 Task: In project updates Turn off in-app notifications.
Action: Mouse moved to (807, 71)
Screenshot: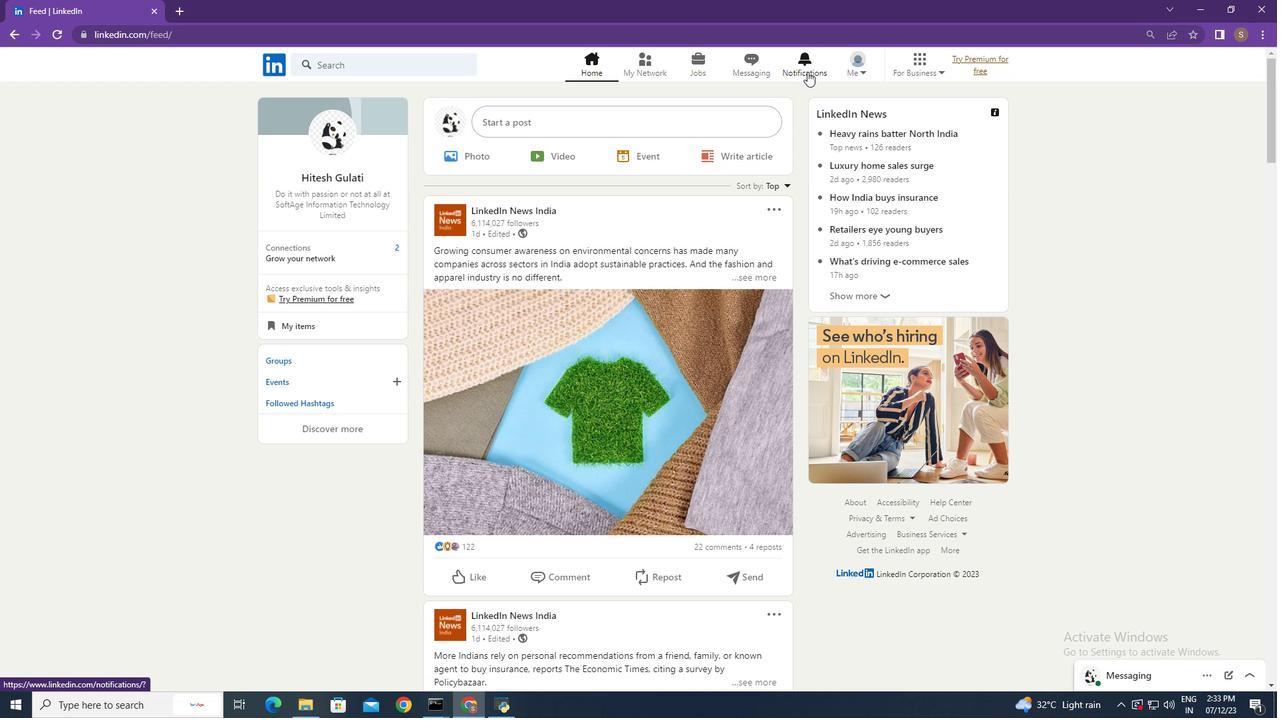 
Action: Mouse pressed left at (807, 71)
Screenshot: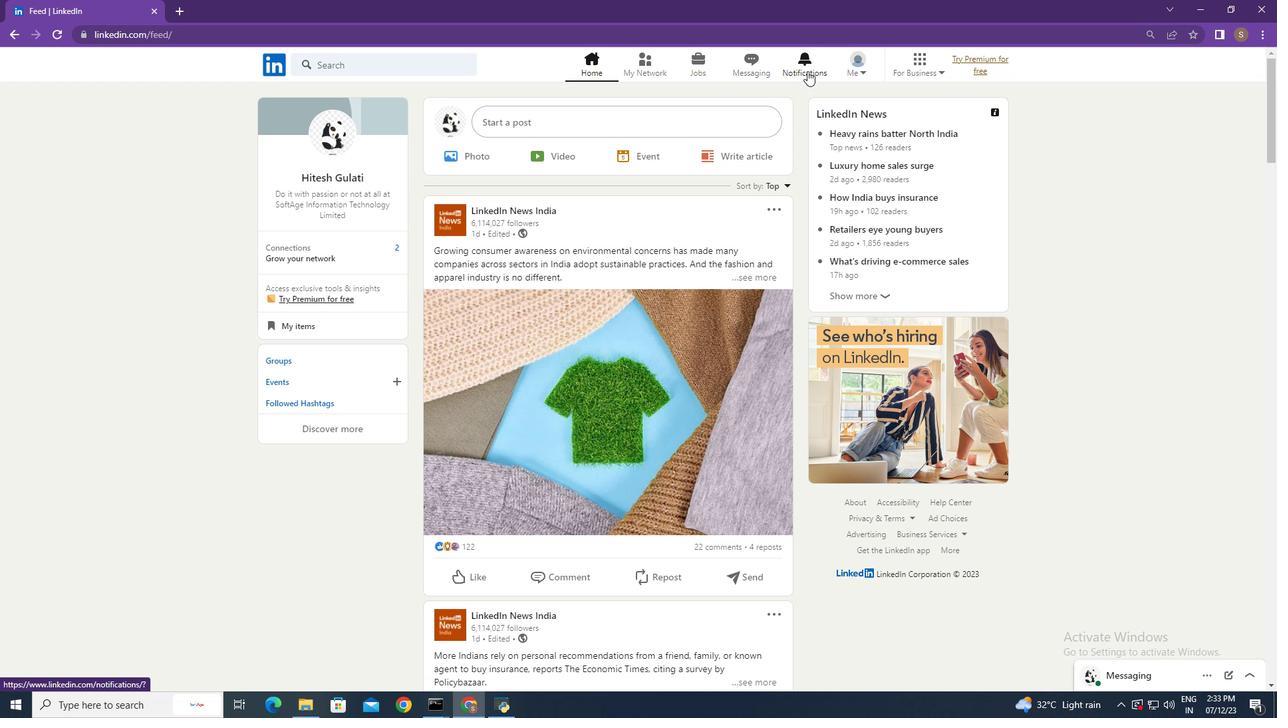 
Action: Mouse moved to (276, 151)
Screenshot: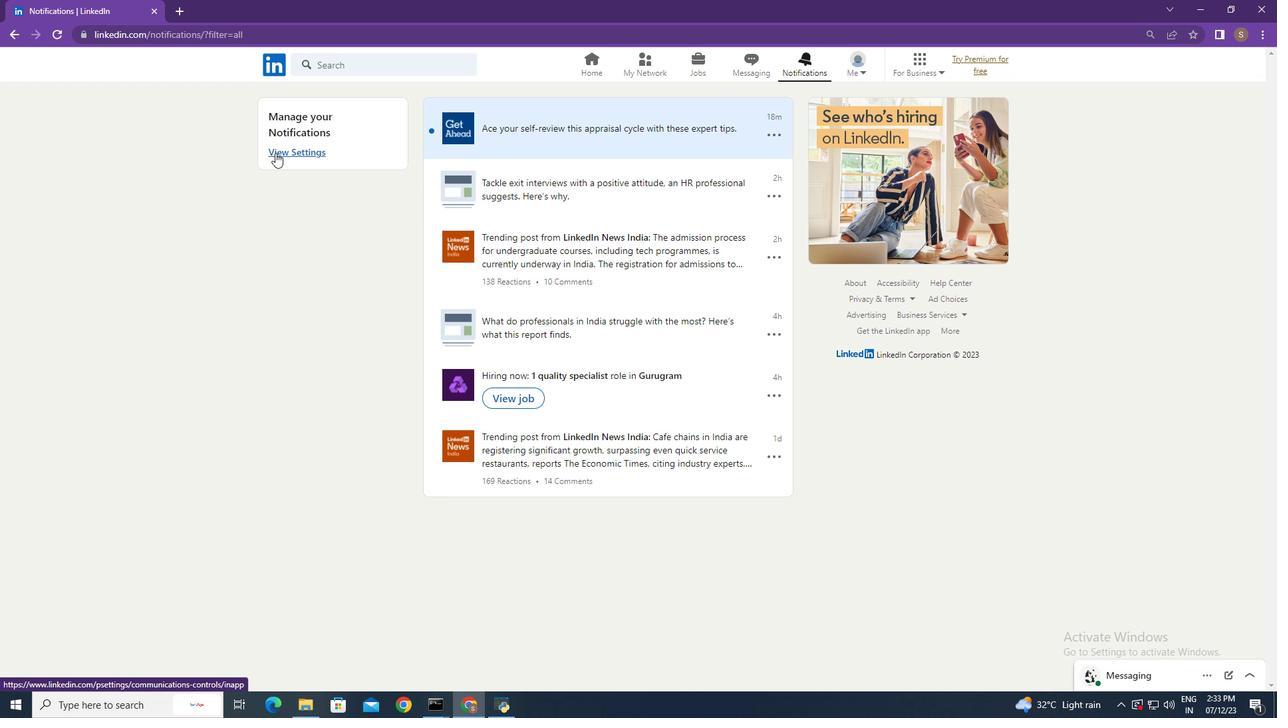 
Action: Mouse pressed left at (276, 151)
Screenshot: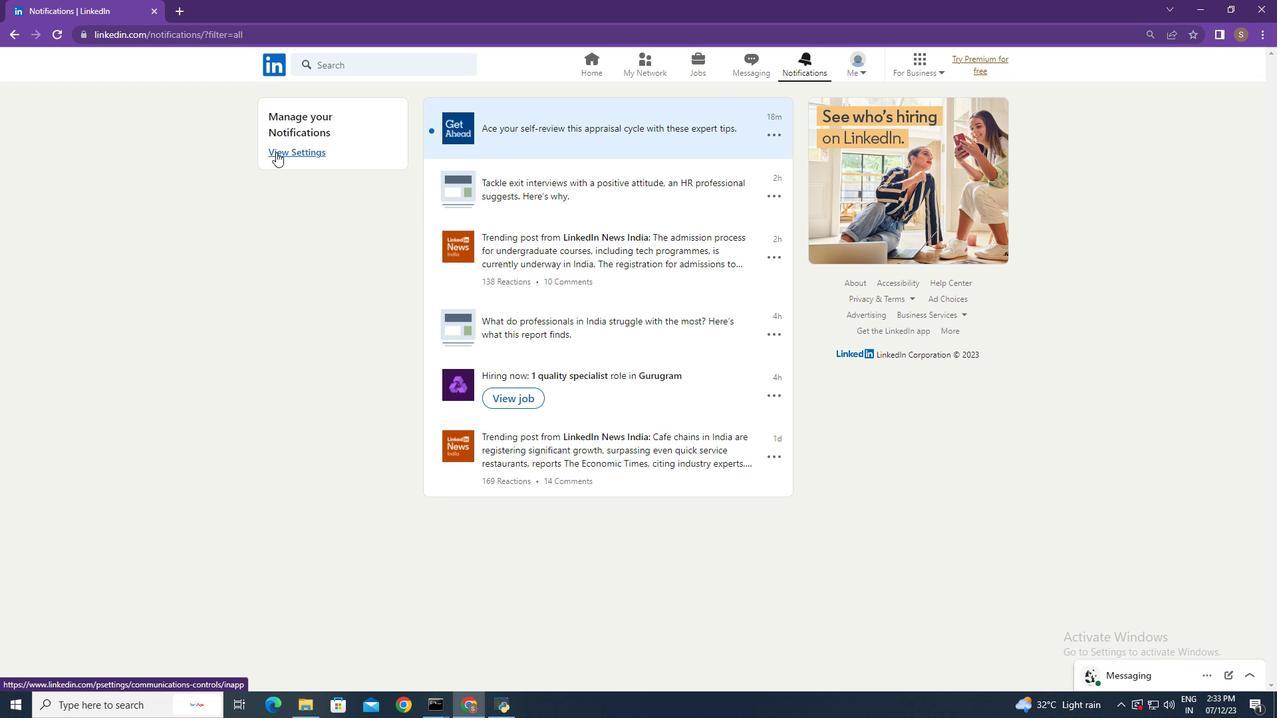
Action: Mouse moved to (780, 239)
Screenshot: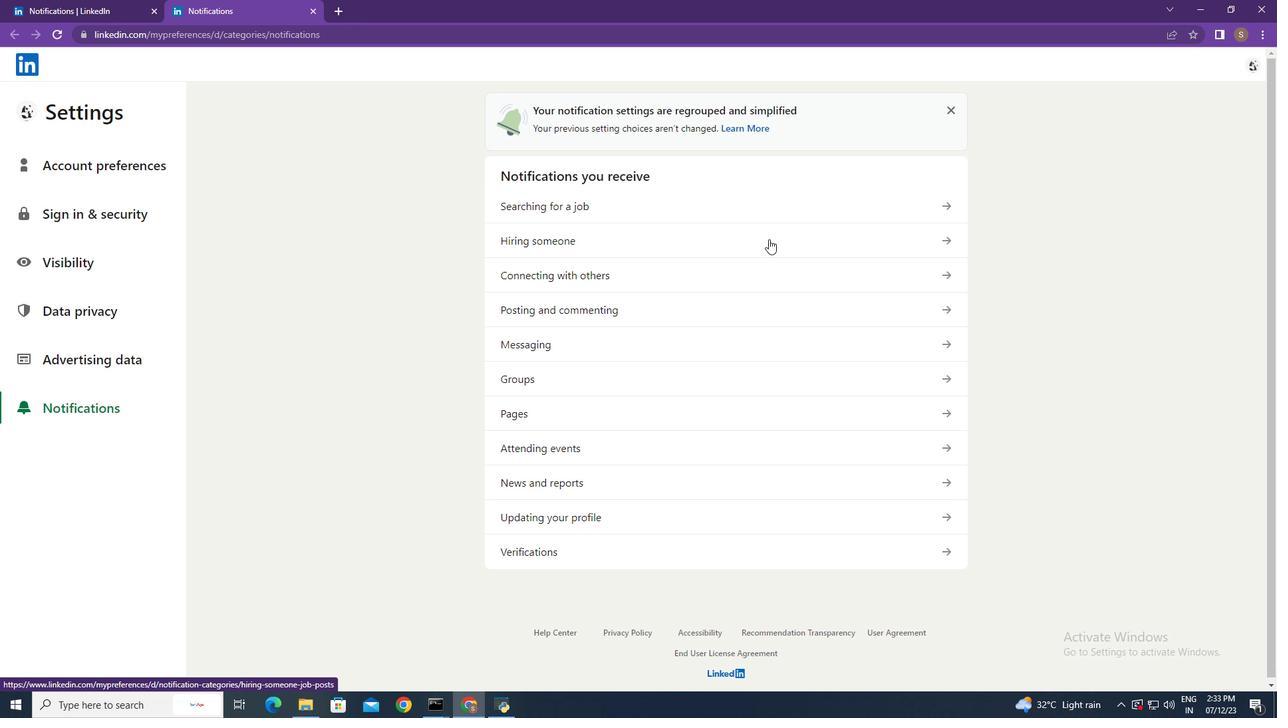 
Action: Mouse pressed left at (780, 239)
Screenshot: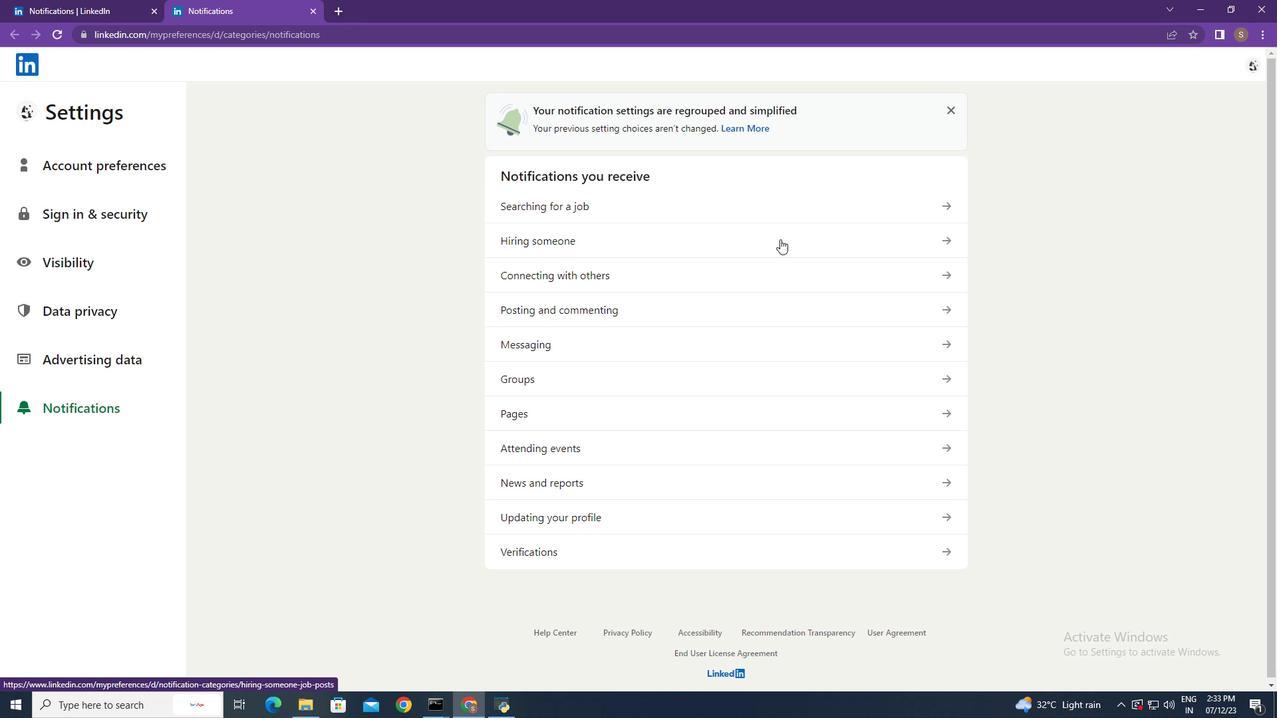 
Action: Mouse moved to (809, 156)
Screenshot: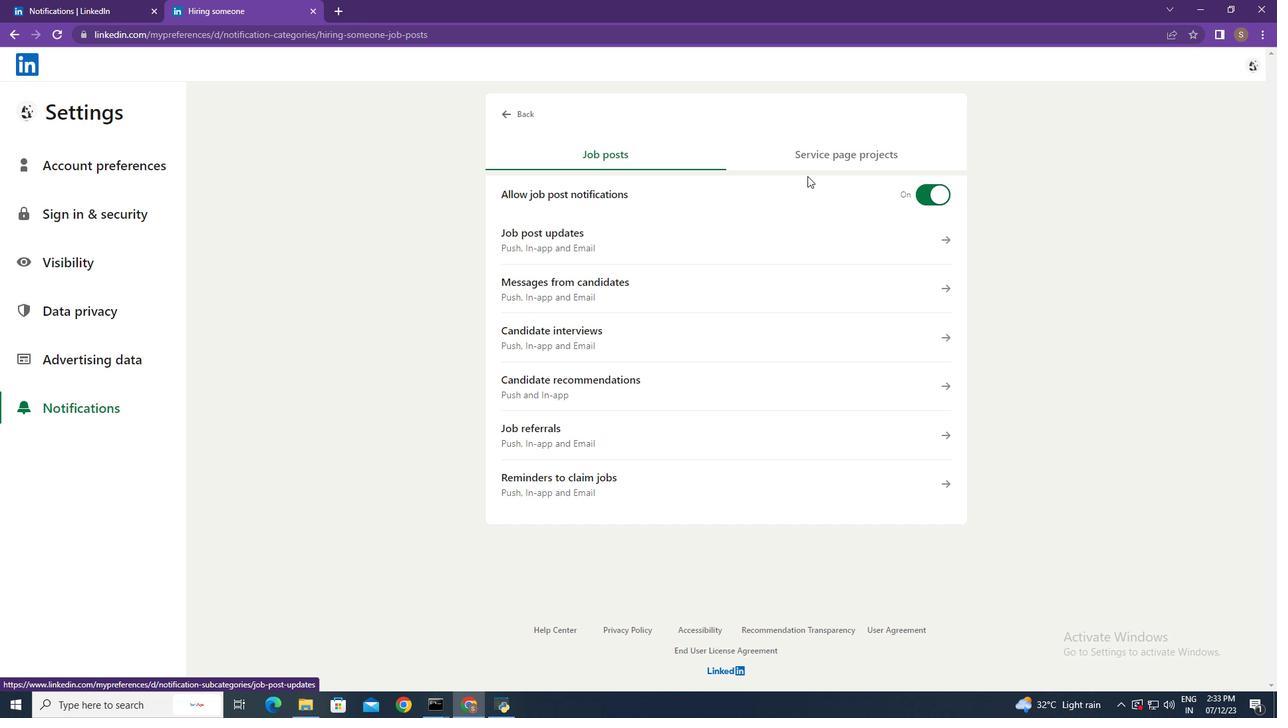 
Action: Mouse pressed left at (809, 156)
Screenshot: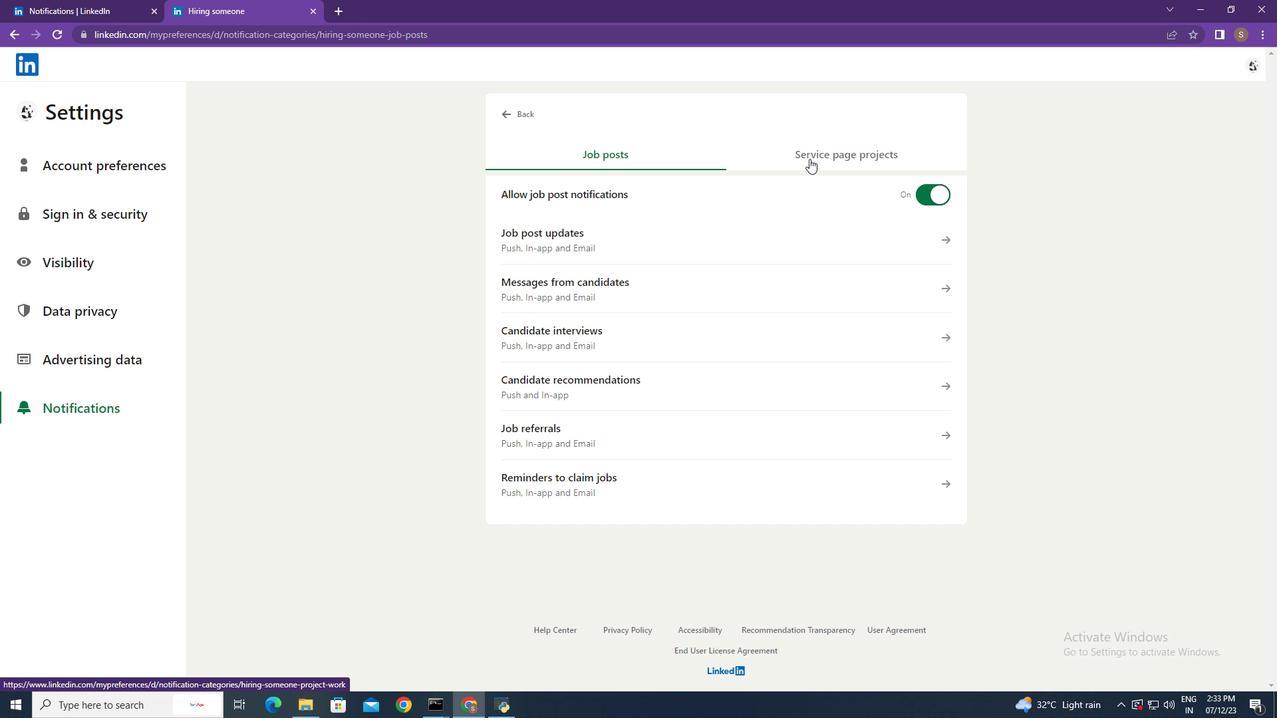 
Action: Mouse moved to (912, 292)
Screenshot: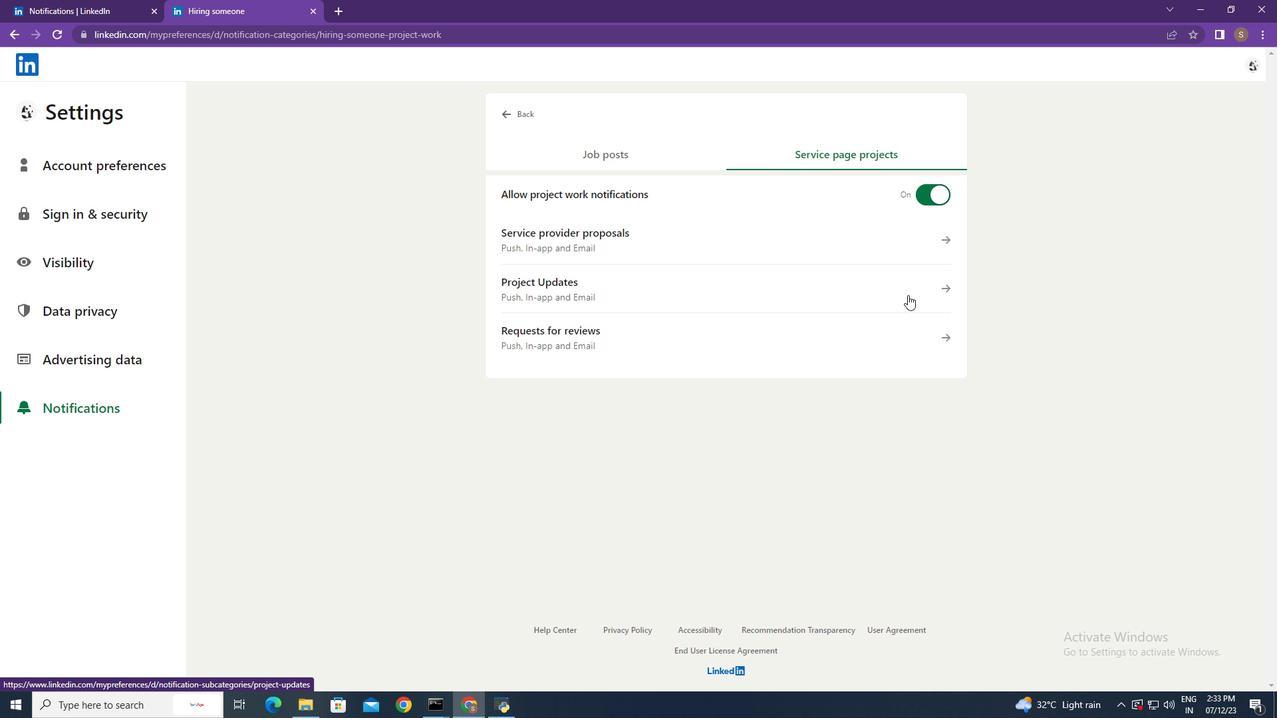 
Action: Mouse pressed left at (912, 292)
Screenshot: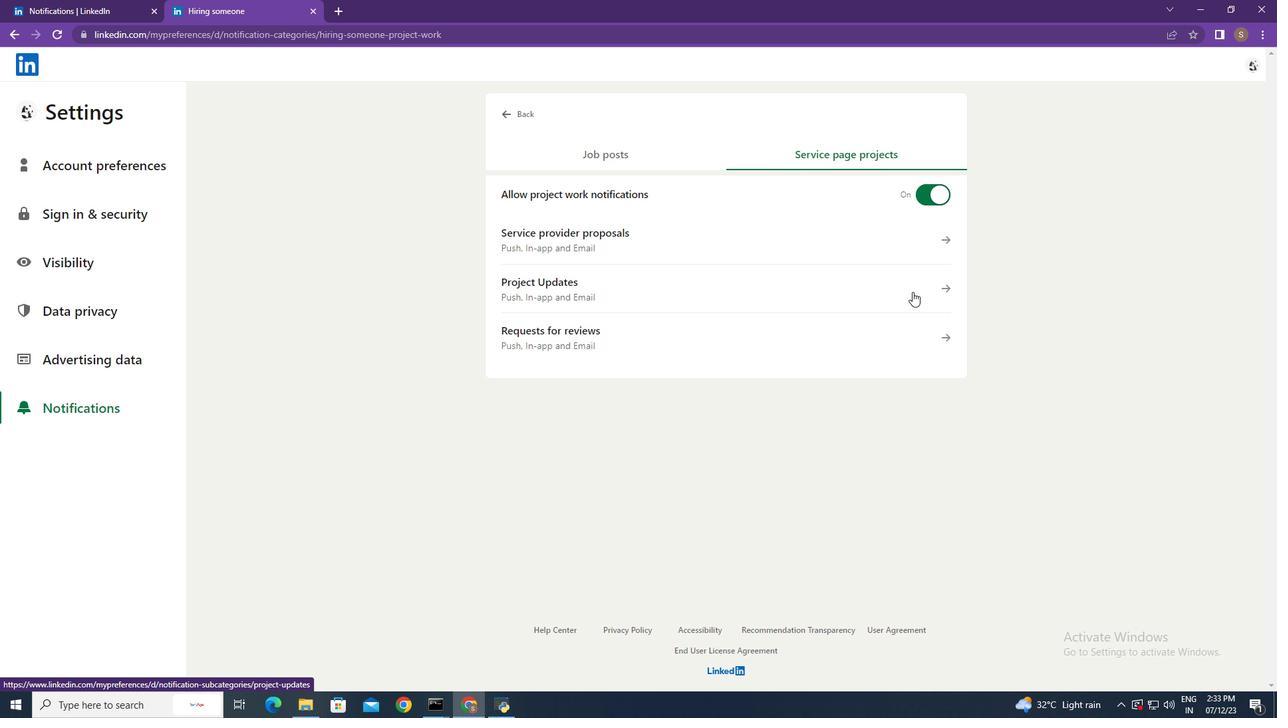 
Action: Mouse moved to (928, 223)
Screenshot: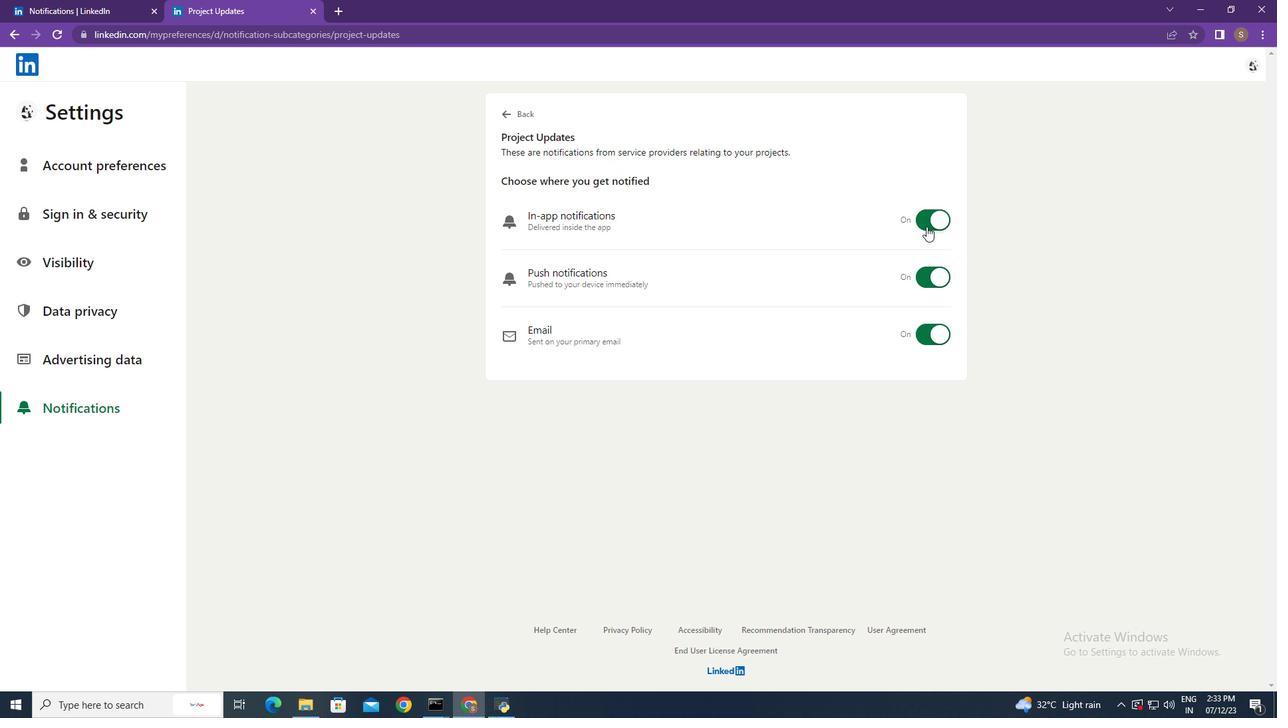 
Action: Mouse pressed left at (928, 223)
Screenshot: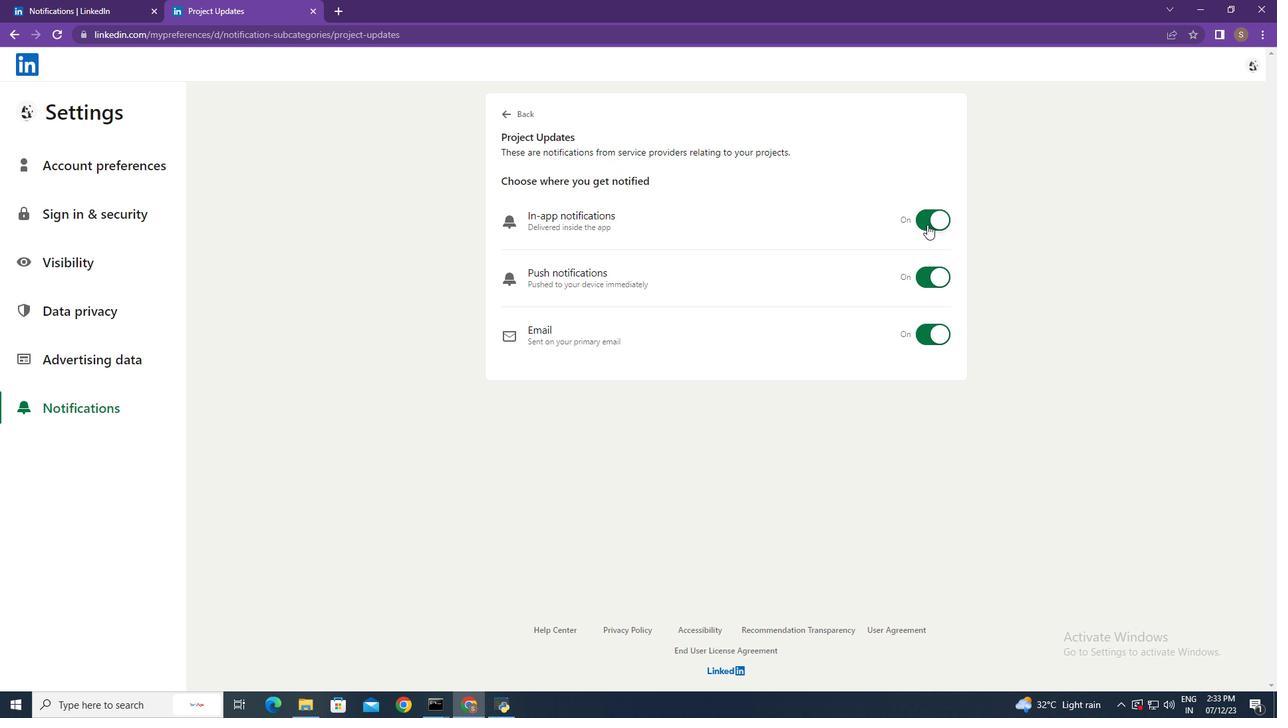 
Action: Mouse moved to (1125, 229)
Screenshot: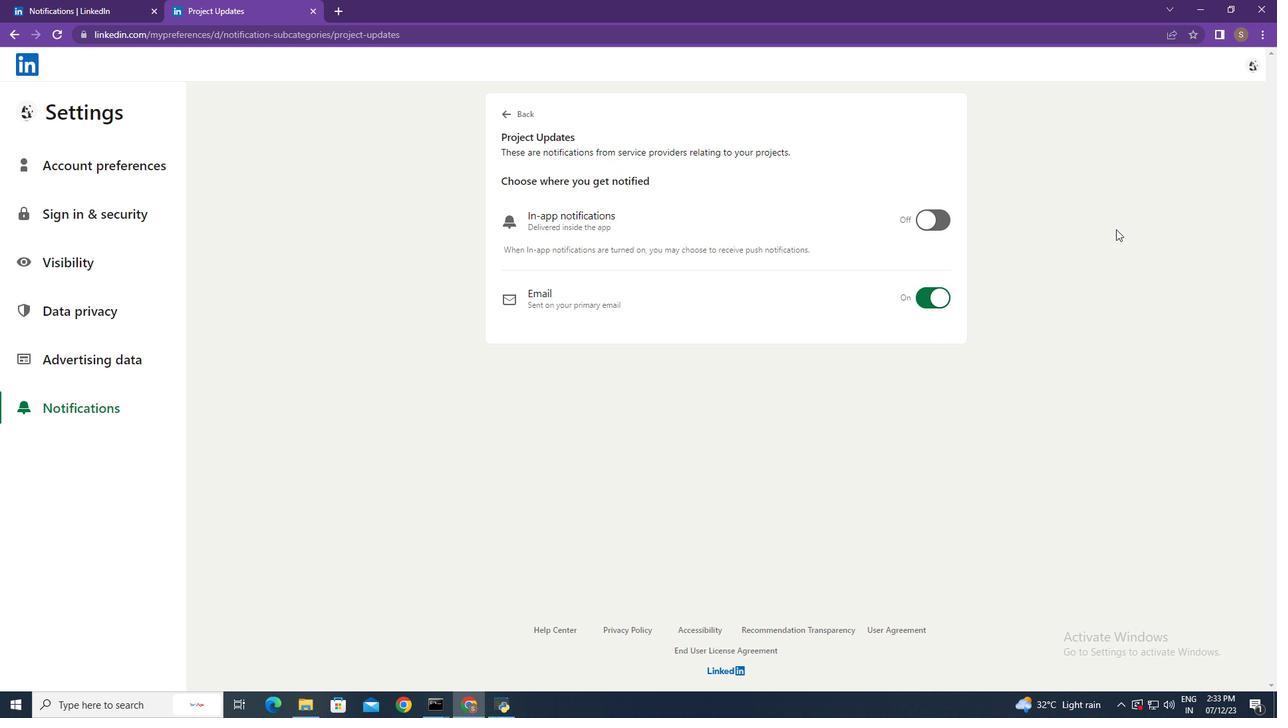 
